Task: Create a sub task System Test and UAT for the task  Implement a new cloud-based human resources management system for a company in the project AriesPlan , assign it to team member softage.4@softage.net and update the status of the sub task to  On Track  , set the priority of the sub task to Low
Action: Mouse moved to (72, 340)
Screenshot: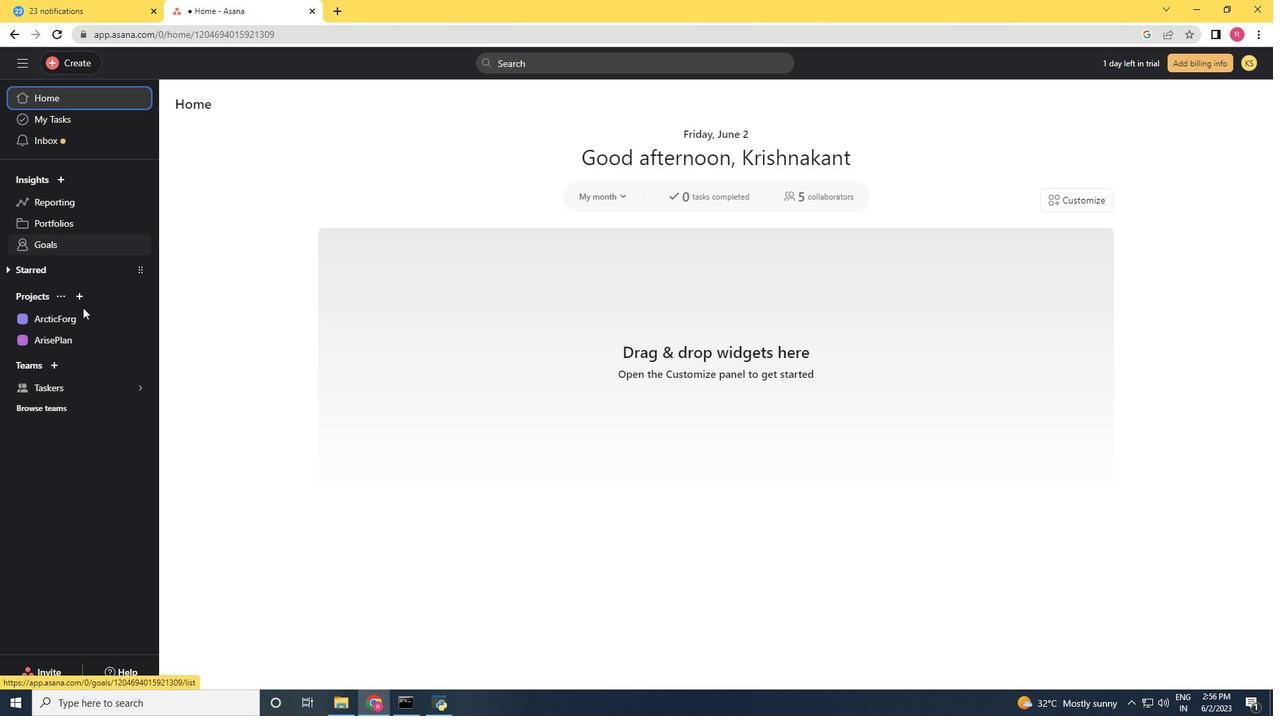 
Action: Mouse pressed left at (72, 340)
Screenshot: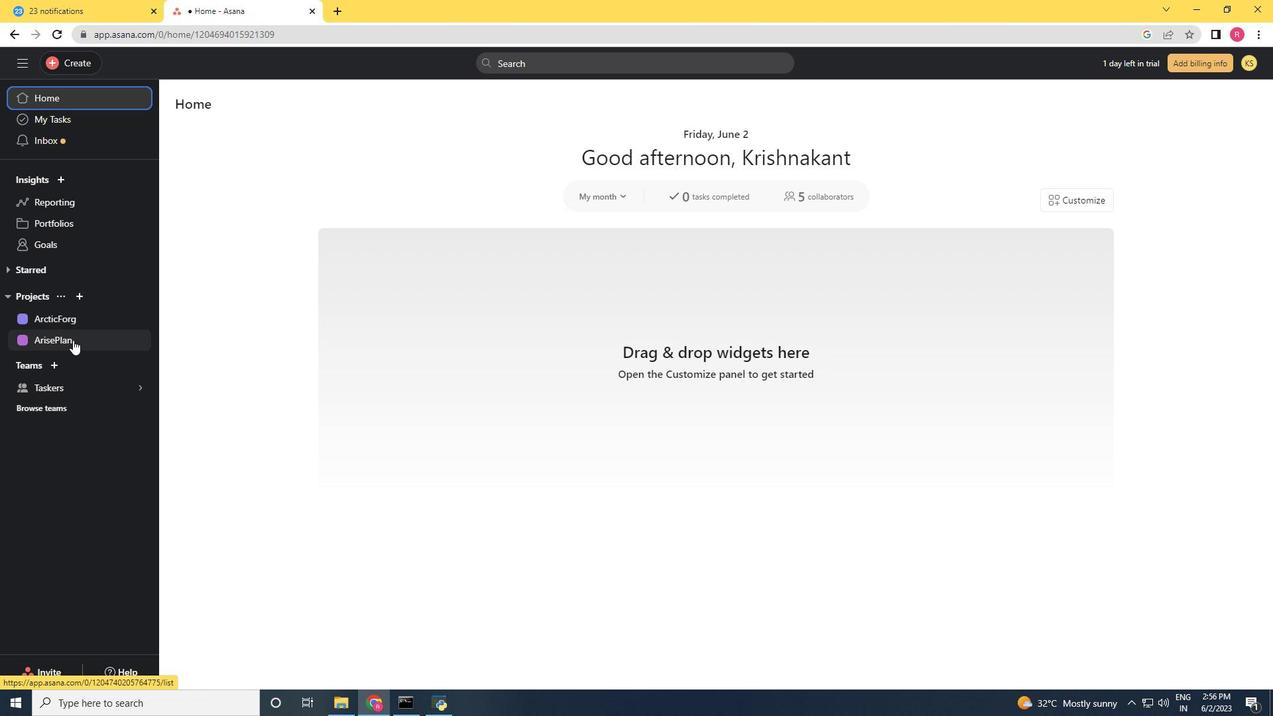 
Action: Mouse moved to (663, 283)
Screenshot: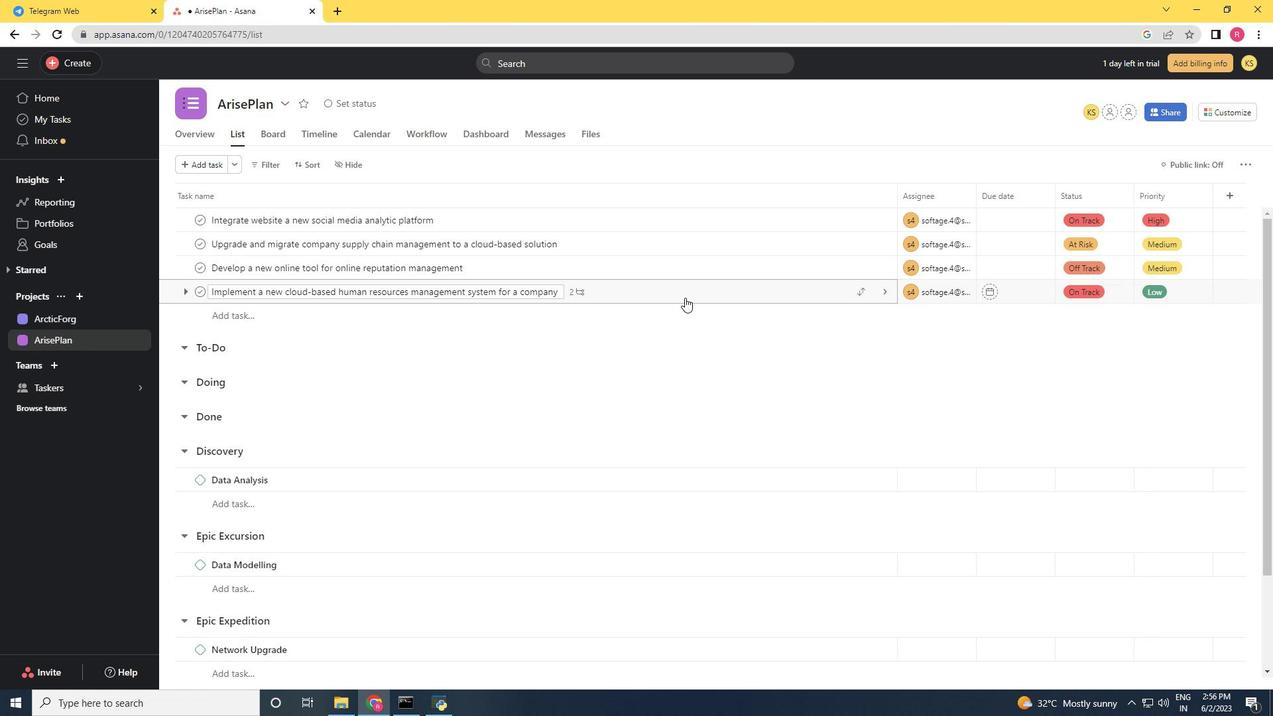 
Action: Mouse pressed left at (663, 283)
Screenshot: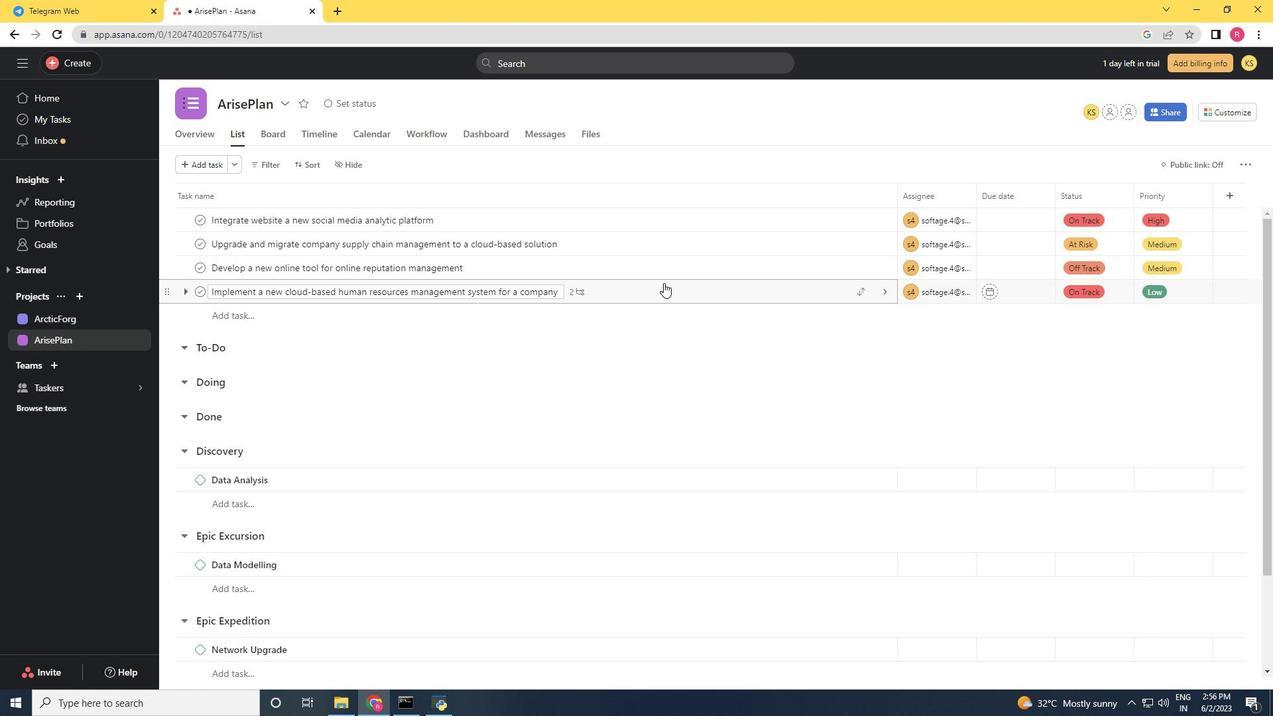 
Action: Mouse moved to (1107, 563)
Screenshot: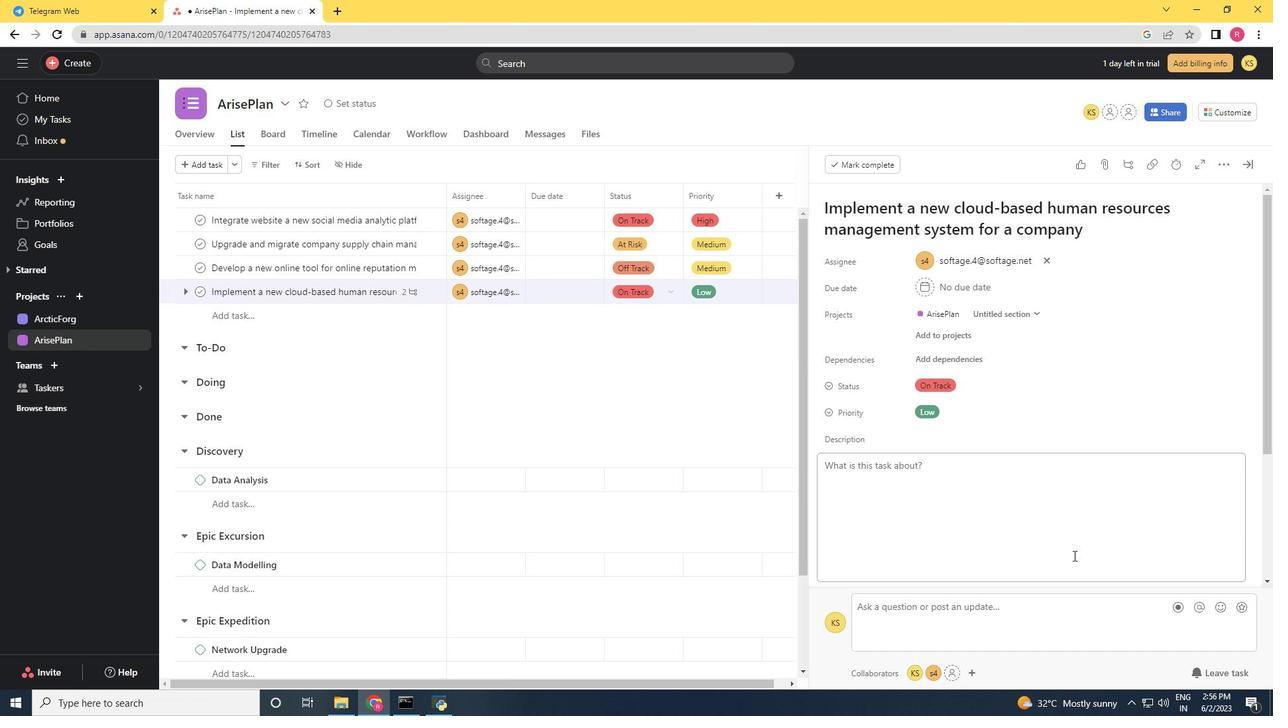 
Action: Mouse scrolled (1107, 563) with delta (0, 0)
Screenshot: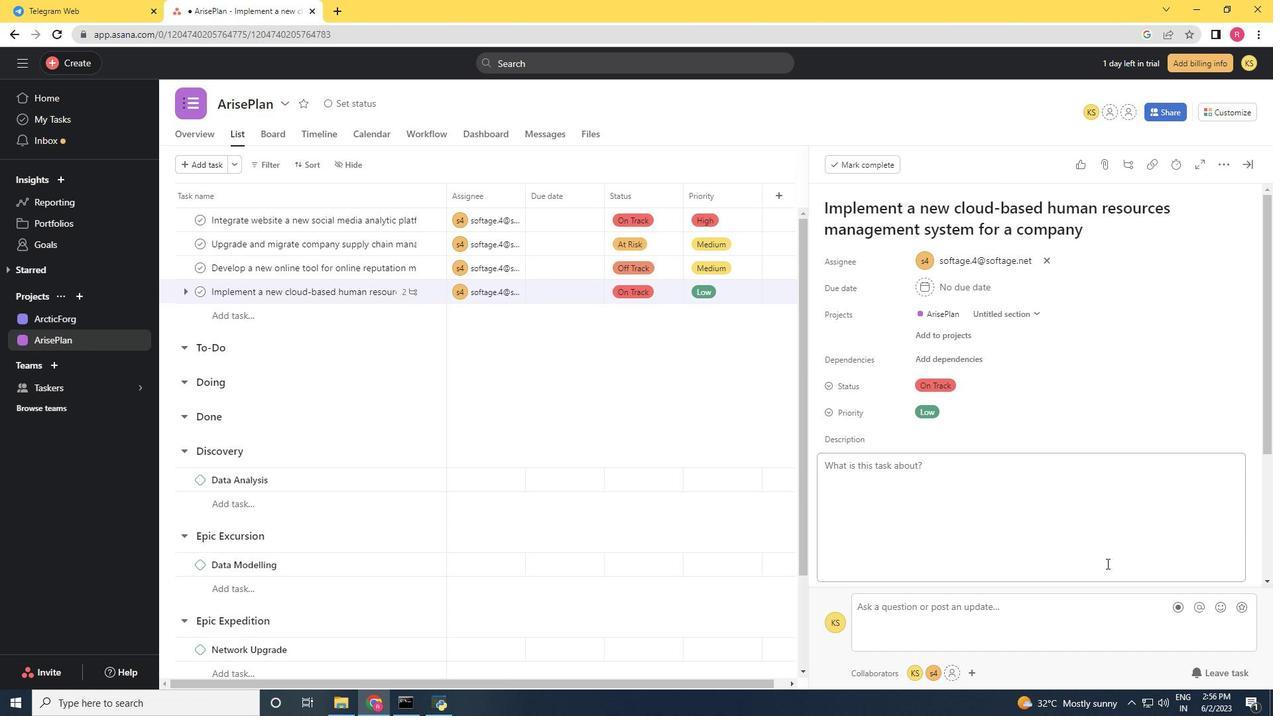
Action: Mouse scrolled (1107, 563) with delta (0, 0)
Screenshot: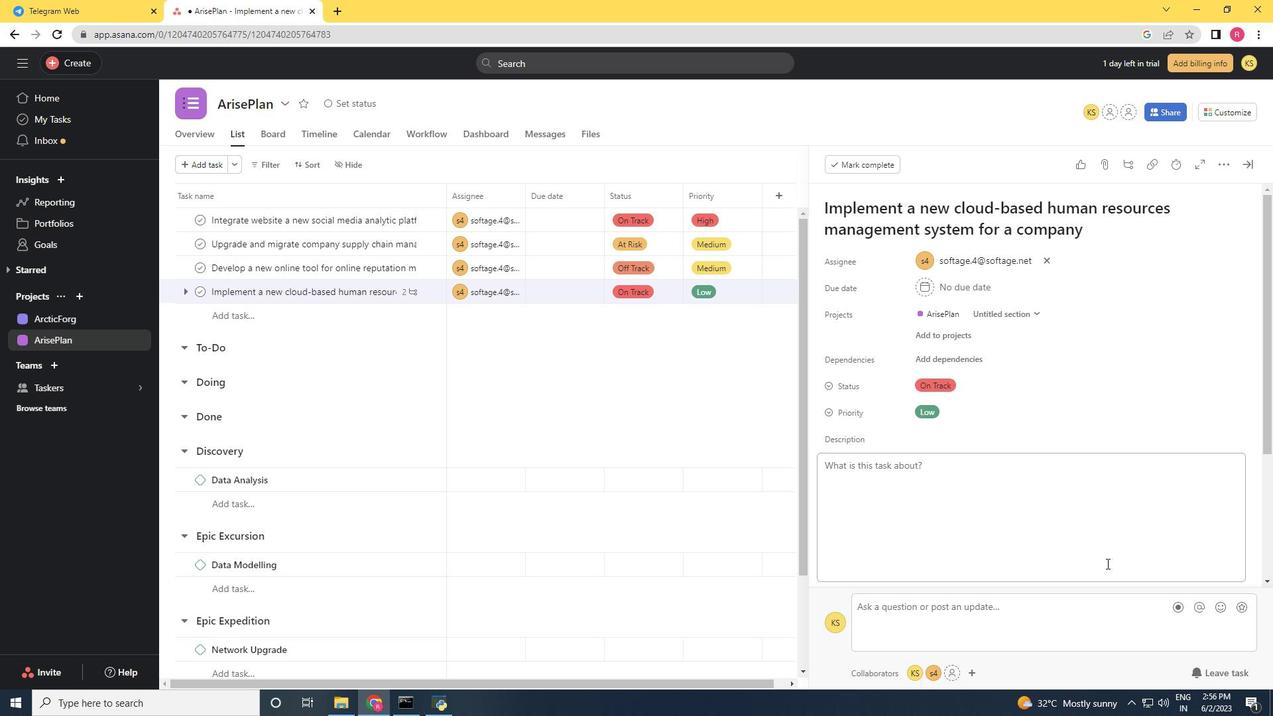 
Action: Mouse moved to (977, 553)
Screenshot: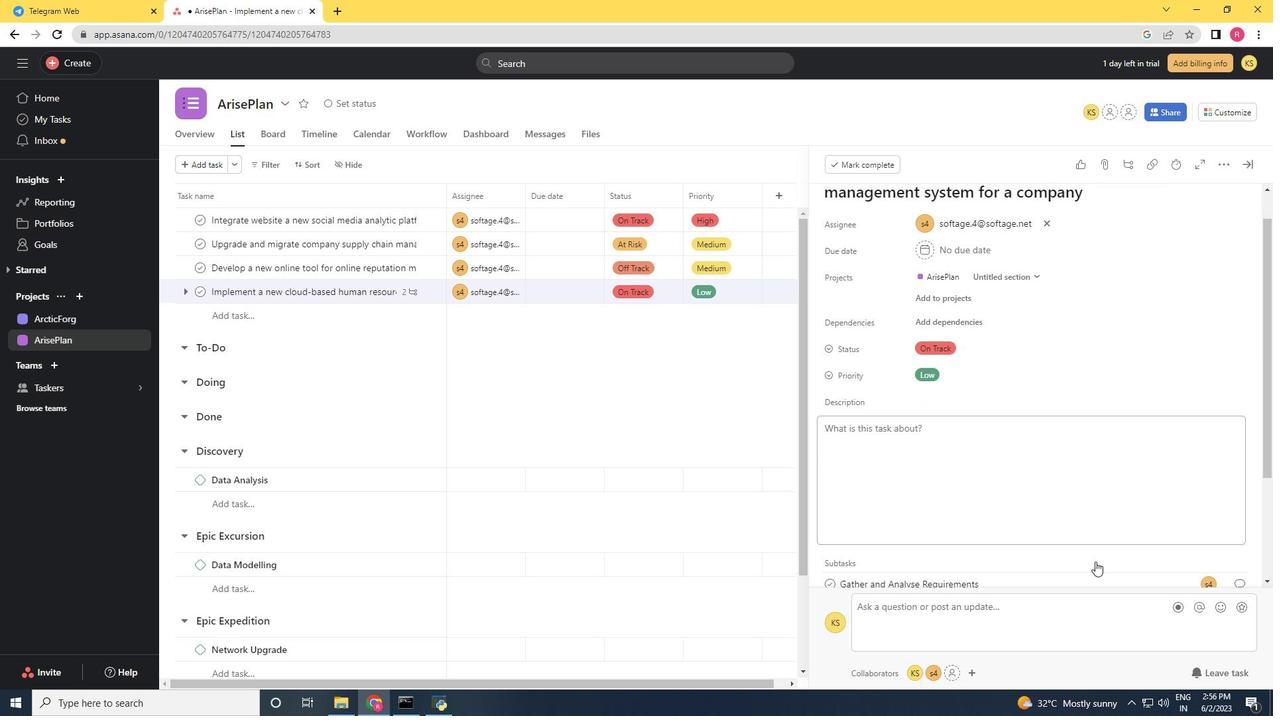
Action: Mouse scrolled (1081, 557) with delta (0, 0)
Screenshot: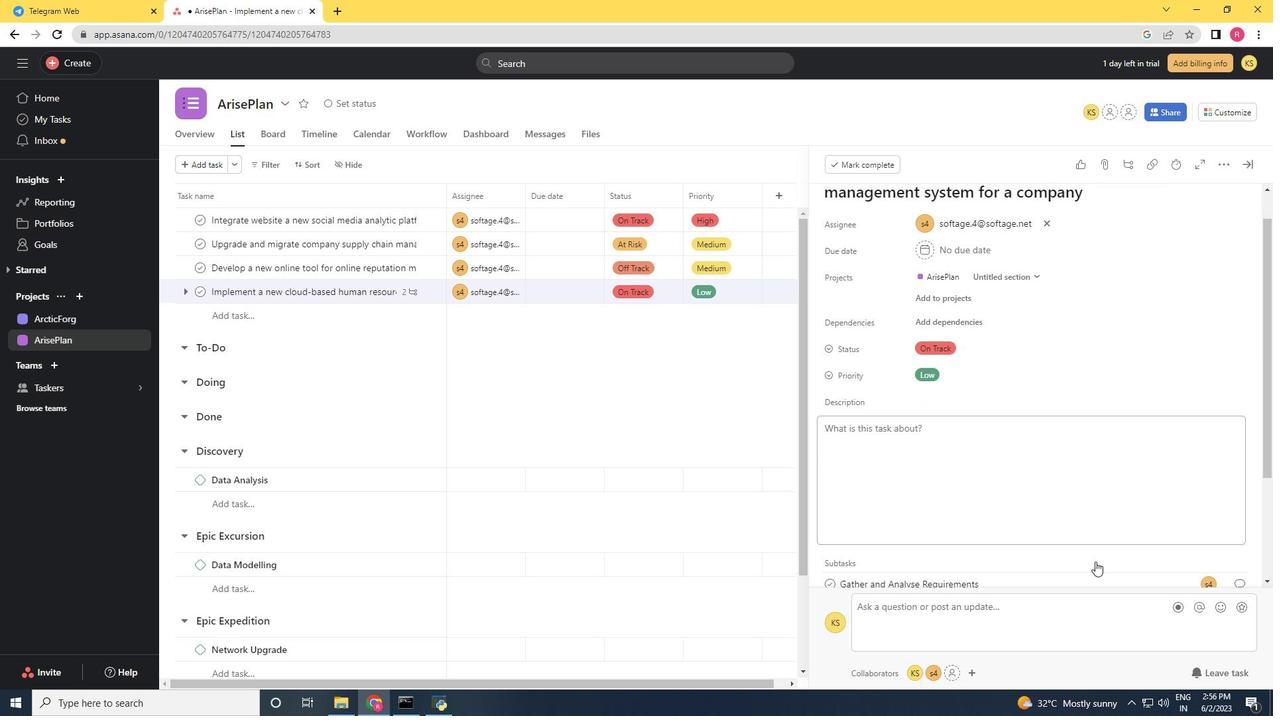 
Action: Mouse moved to (848, 483)
Screenshot: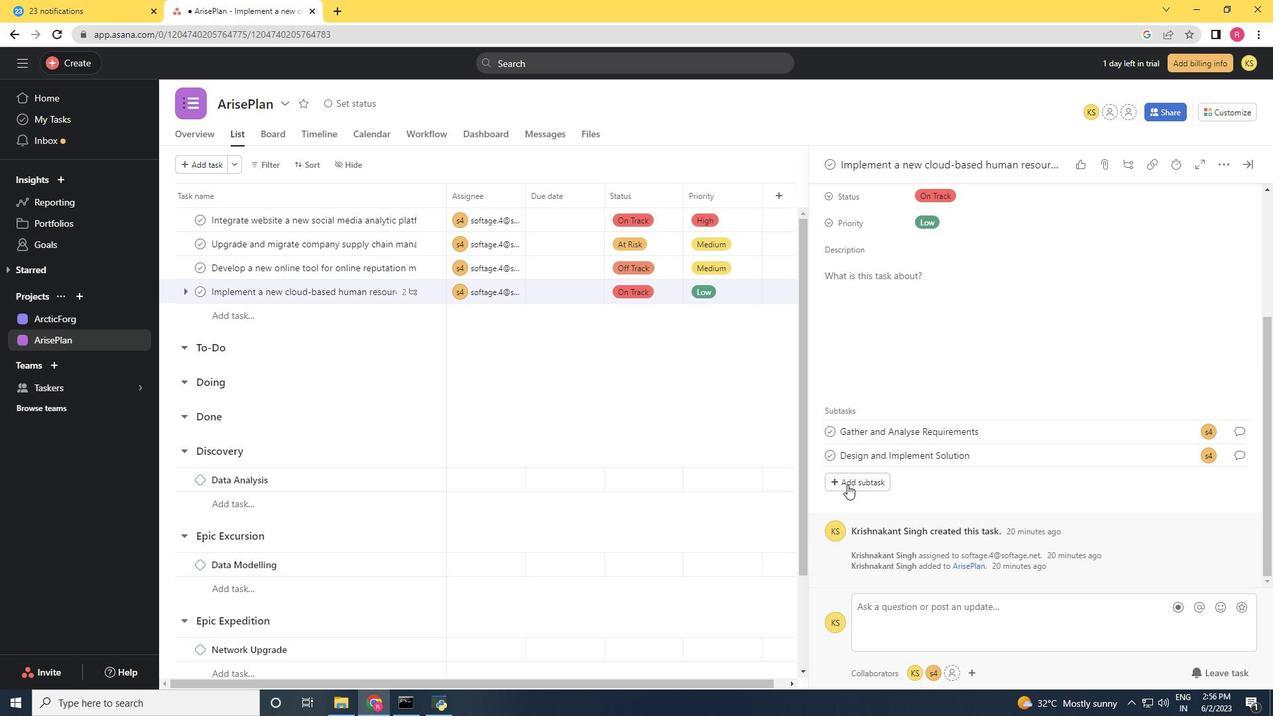 
Action: Mouse pressed left at (848, 483)
Screenshot: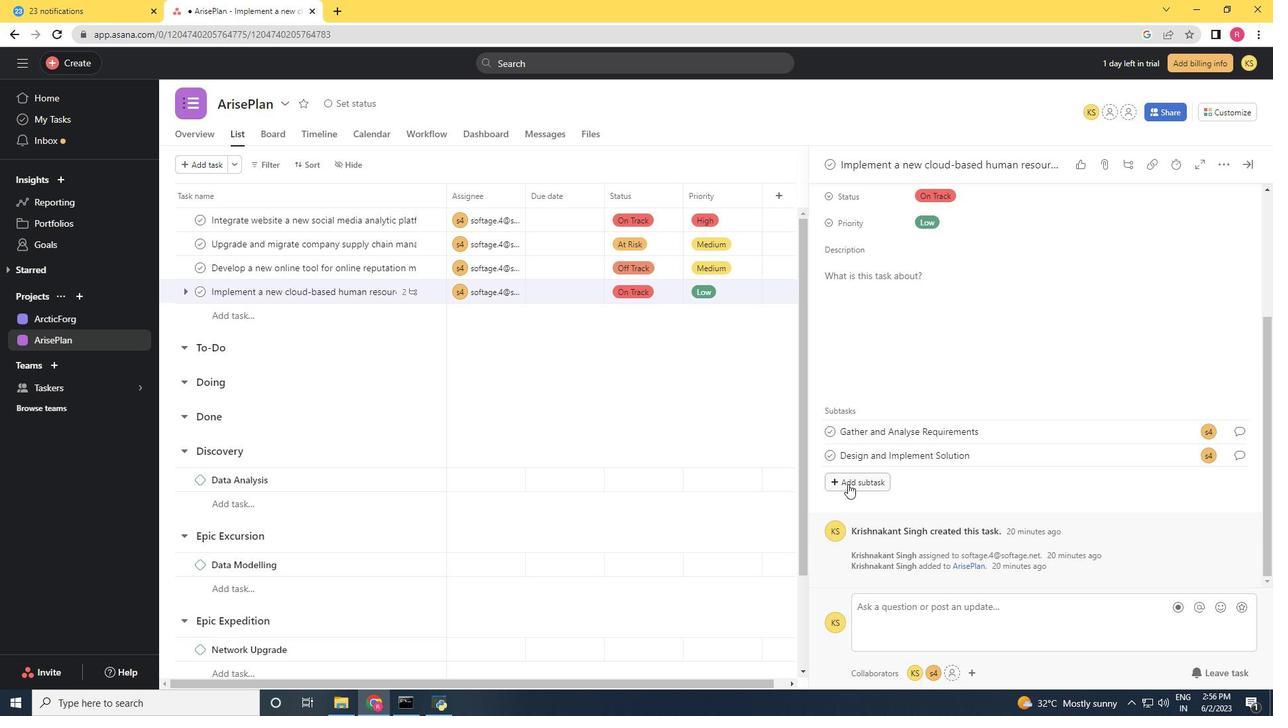 
Action: Mouse moved to (488, 412)
Screenshot: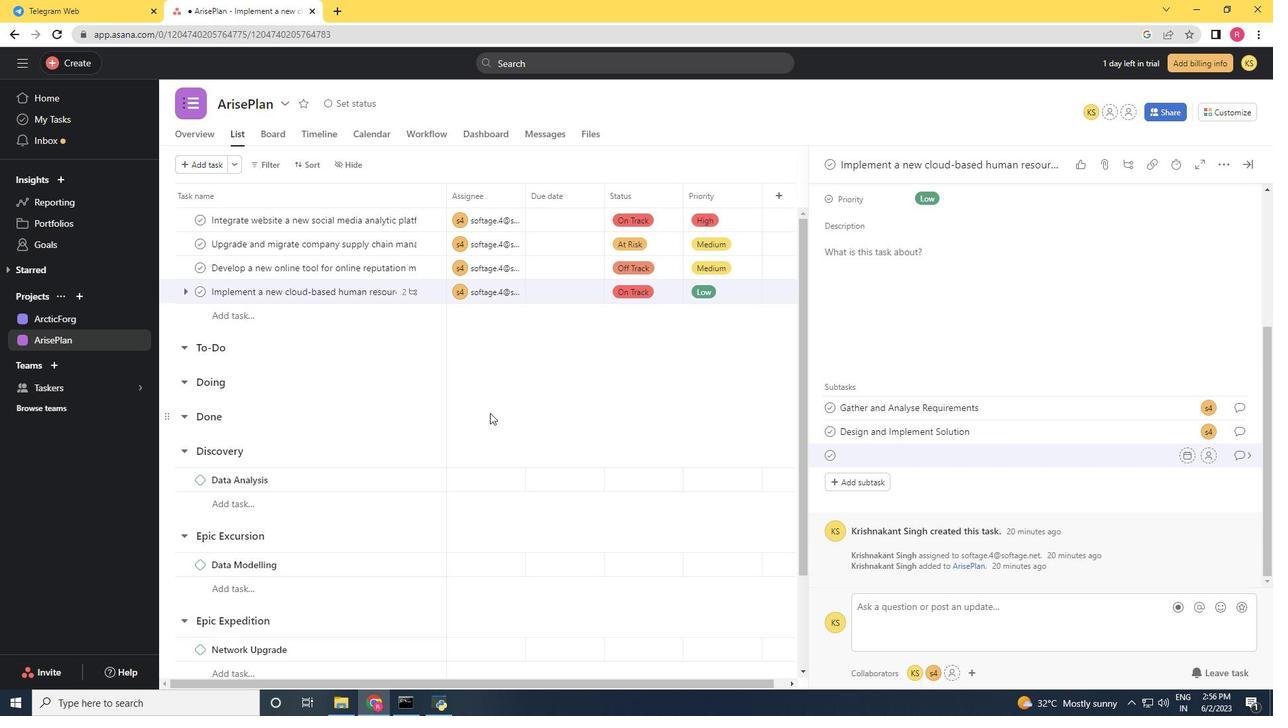 
Action: Key pressed <Key.shift><Key.shift><Key.shift><Key.shift><Key.shift><Key.shift><Key.shift><Key.shift><Key.shift><Key.shift><Key.shift><Key.shift><Key.shift><Key.shift><Key.shift><Key.shift><Key.shift><Key.shift><Key.shift><Key.shift>System<Key.space><Key.shift>Test<Key.space>and<Key.space><Key.shift>UAT
Screenshot: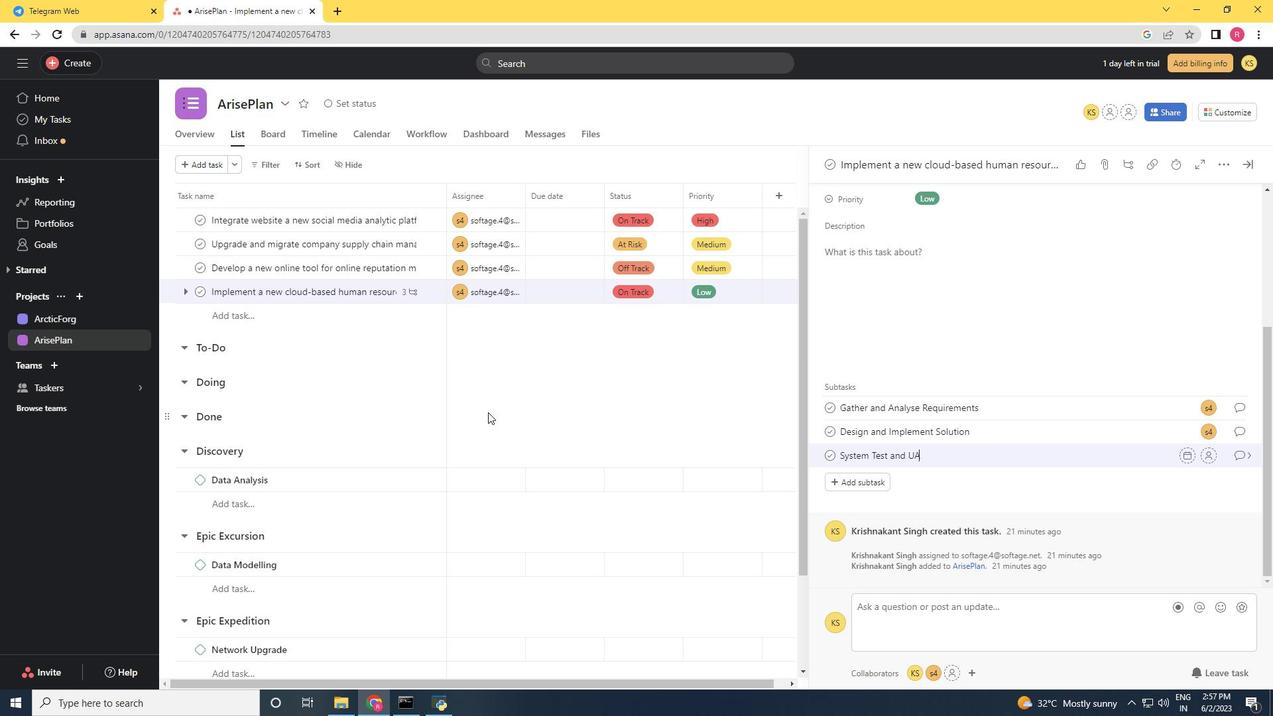 
Action: Mouse moved to (1208, 453)
Screenshot: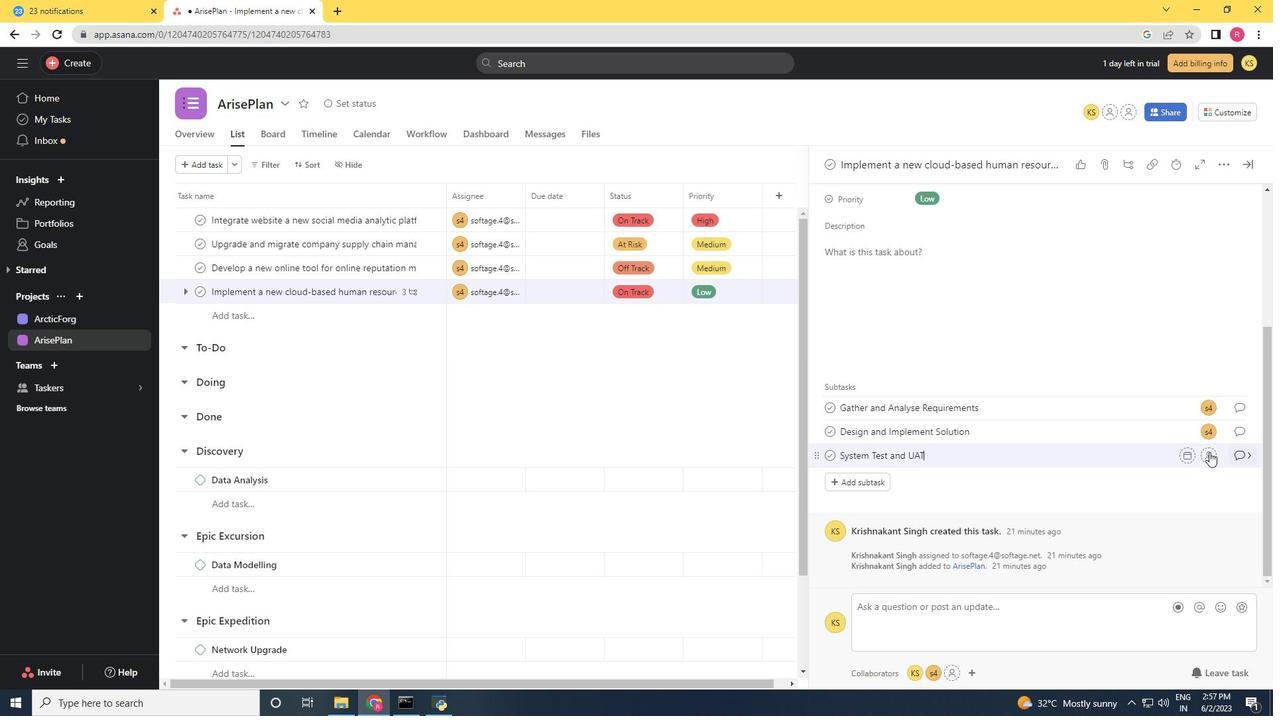 
Action: Mouse pressed left at (1208, 453)
Screenshot: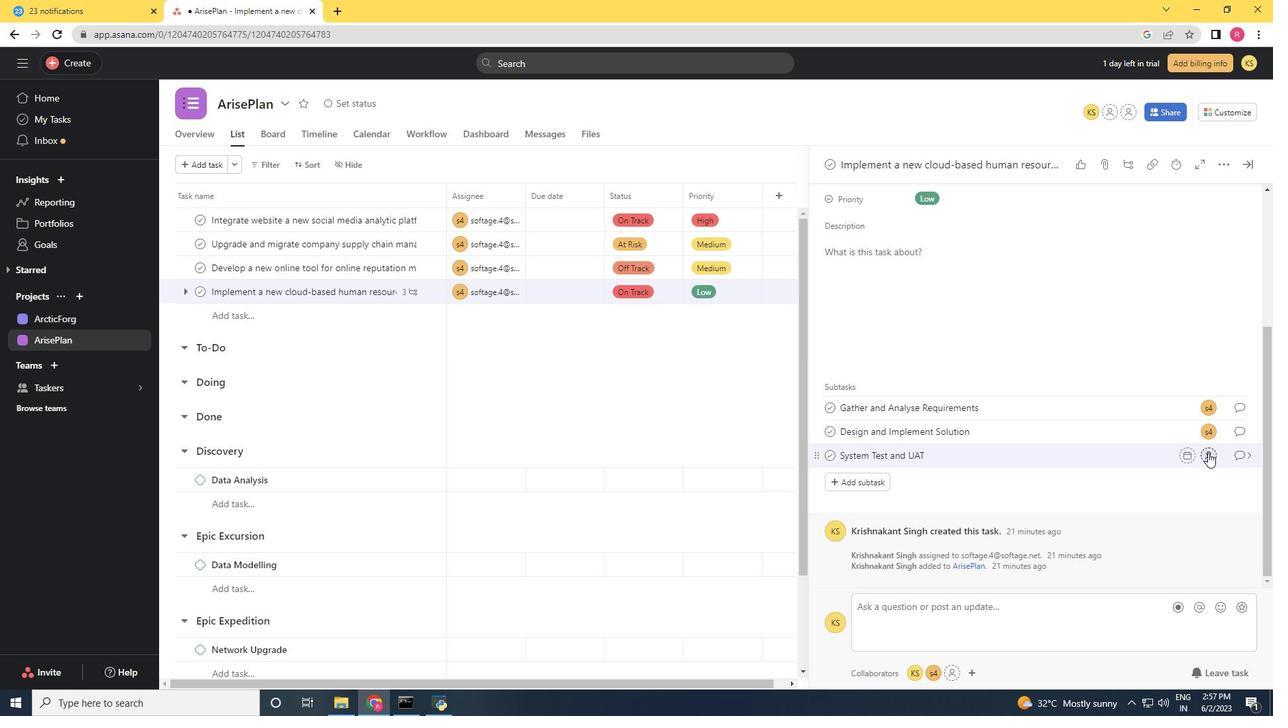 
Action: Mouse moved to (1016, 283)
Screenshot: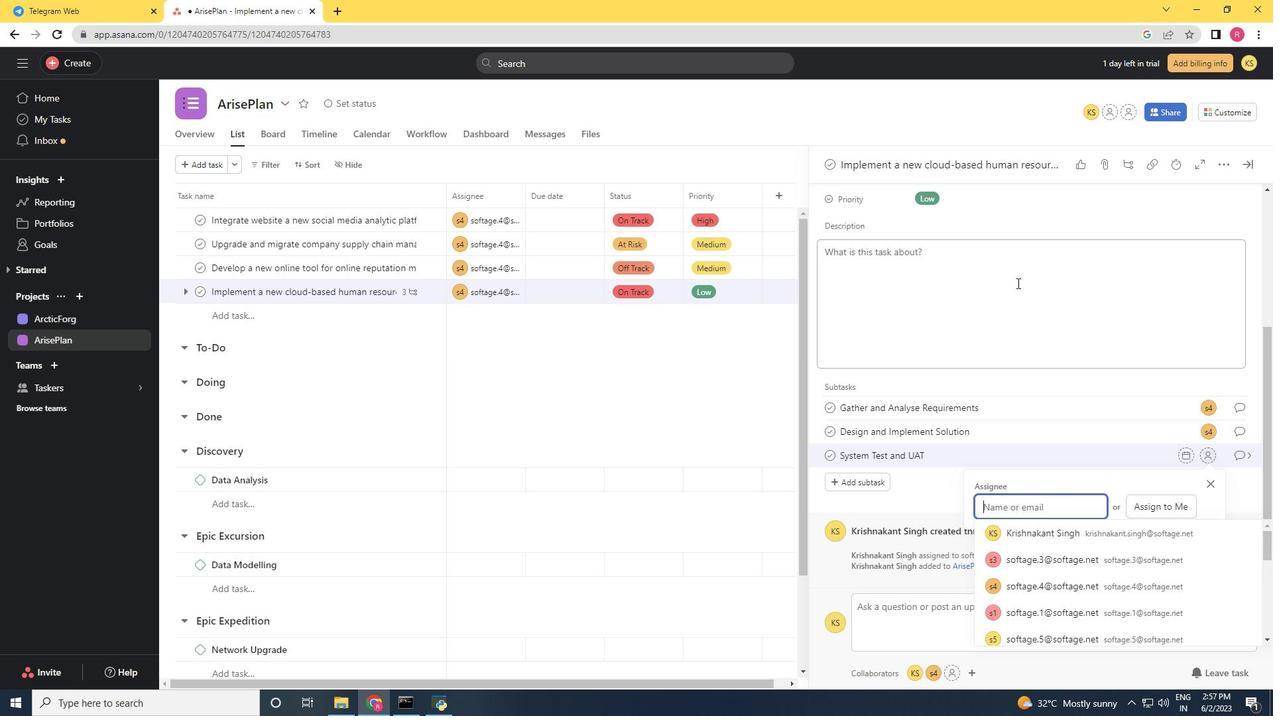 
Action: Key pressed softage.4<Key.shift>@softage.net
Screenshot: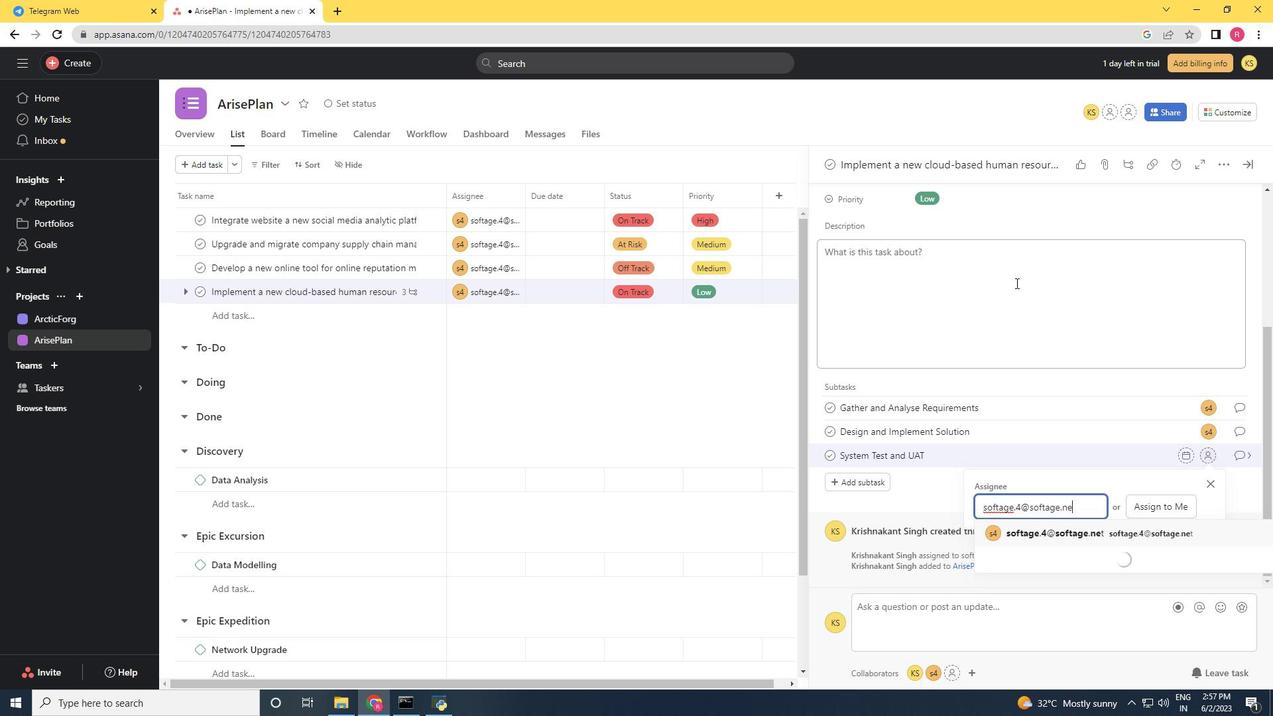 
Action: Mouse moved to (1116, 533)
Screenshot: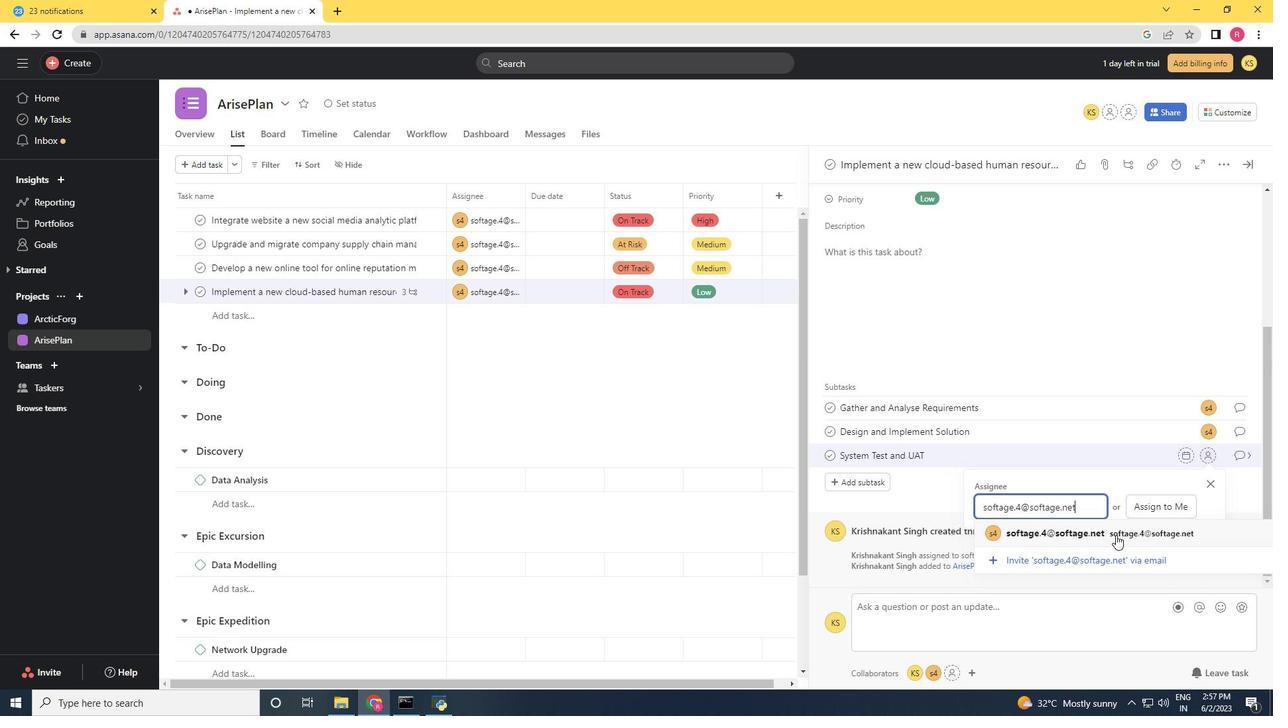 
Action: Mouse pressed left at (1116, 533)
Screenshot: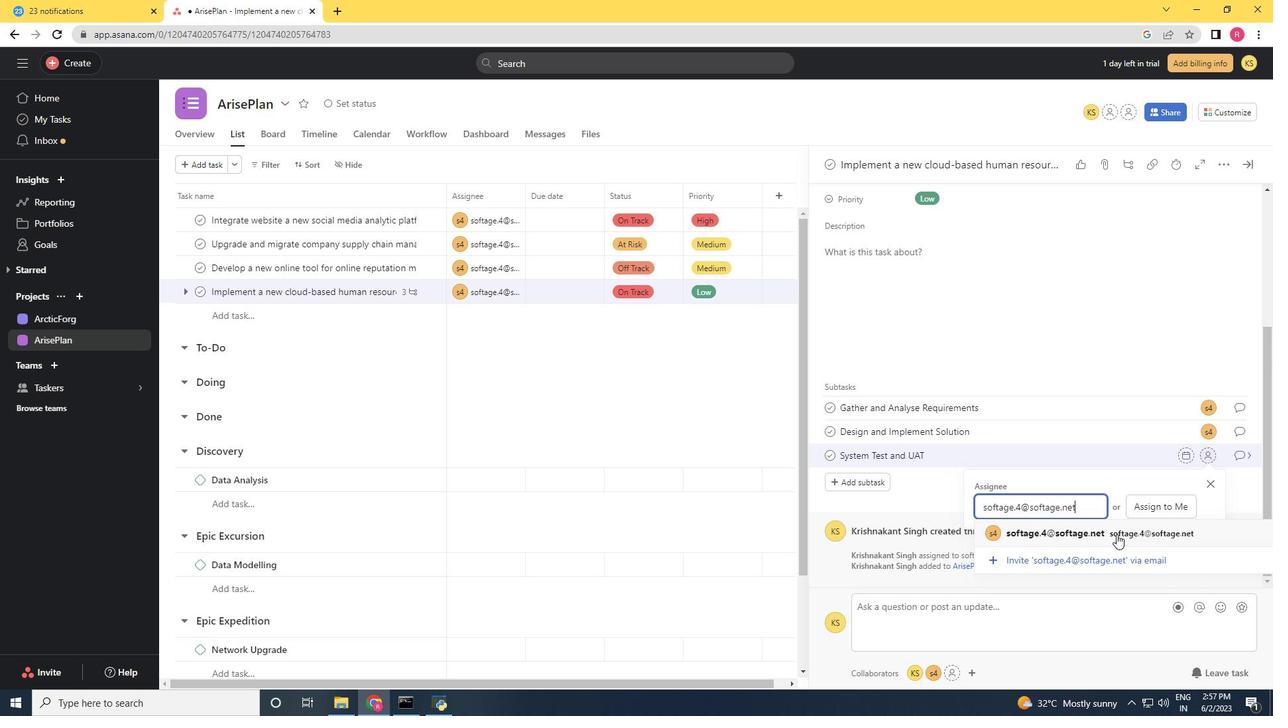
Action: Mouse moved to (1240, 455)
Screenshot: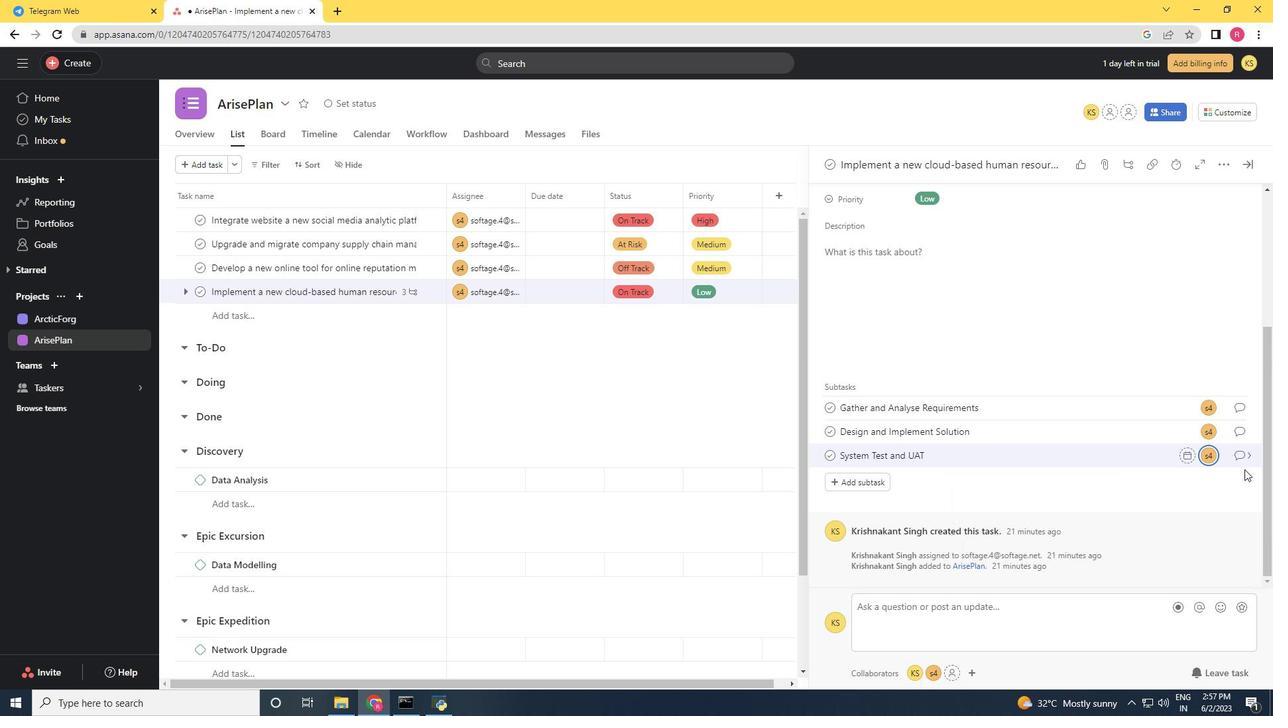 
Action: Mouse pressed left at (1240, 455)
Screenshot: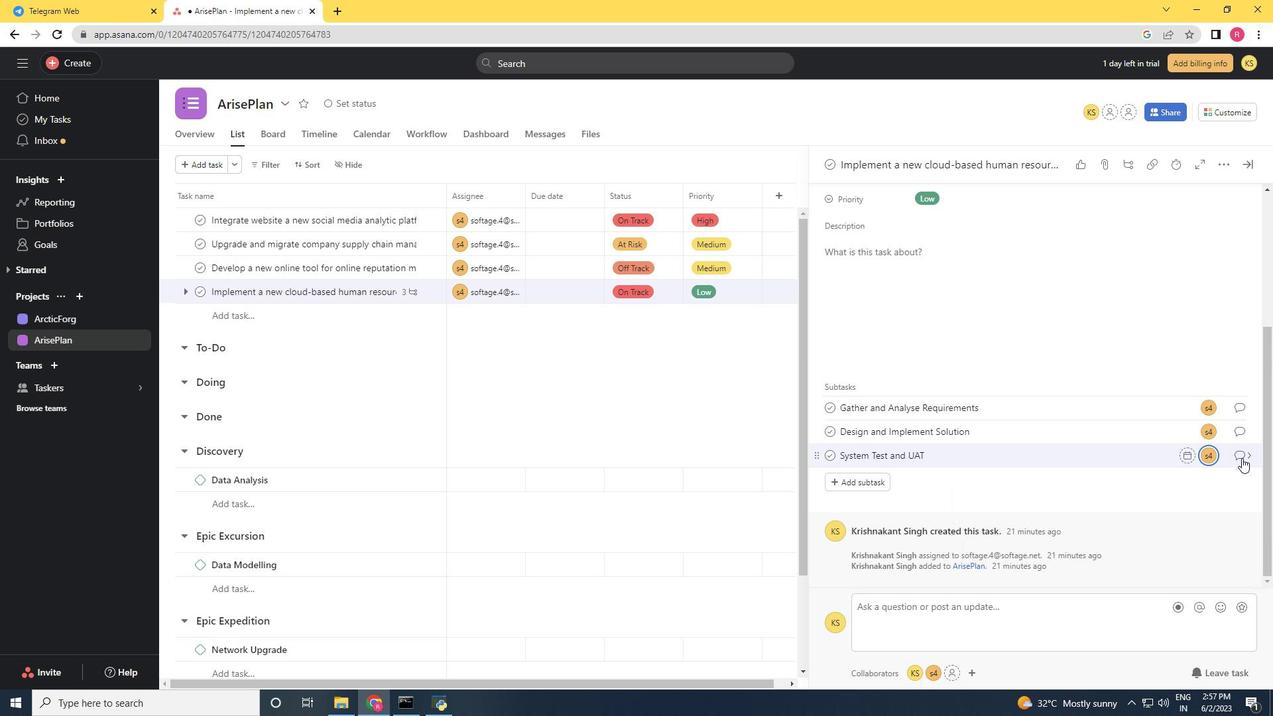 
Action: Mouse moved to (884, 352)
Screenshot: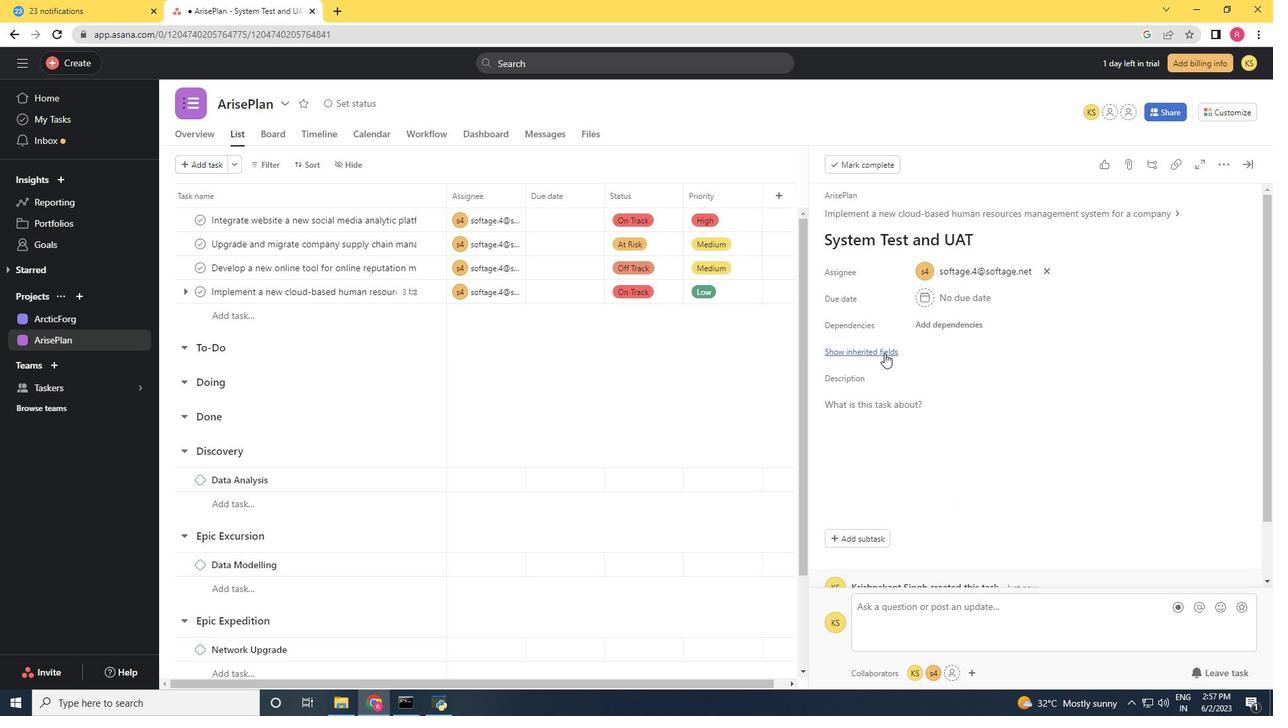 
Action: Mouse pressed left at (884, 352)
Screenshot: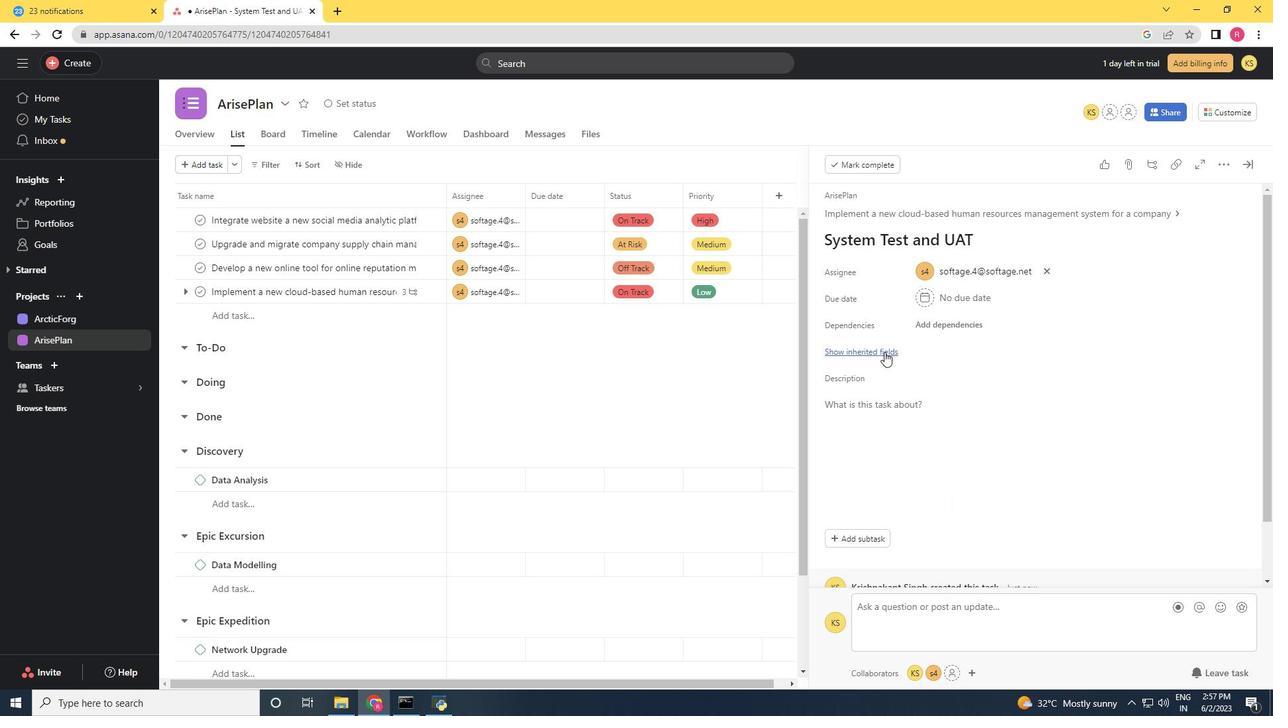 
Action: Mouse moved to (925, 380)
Screenshot: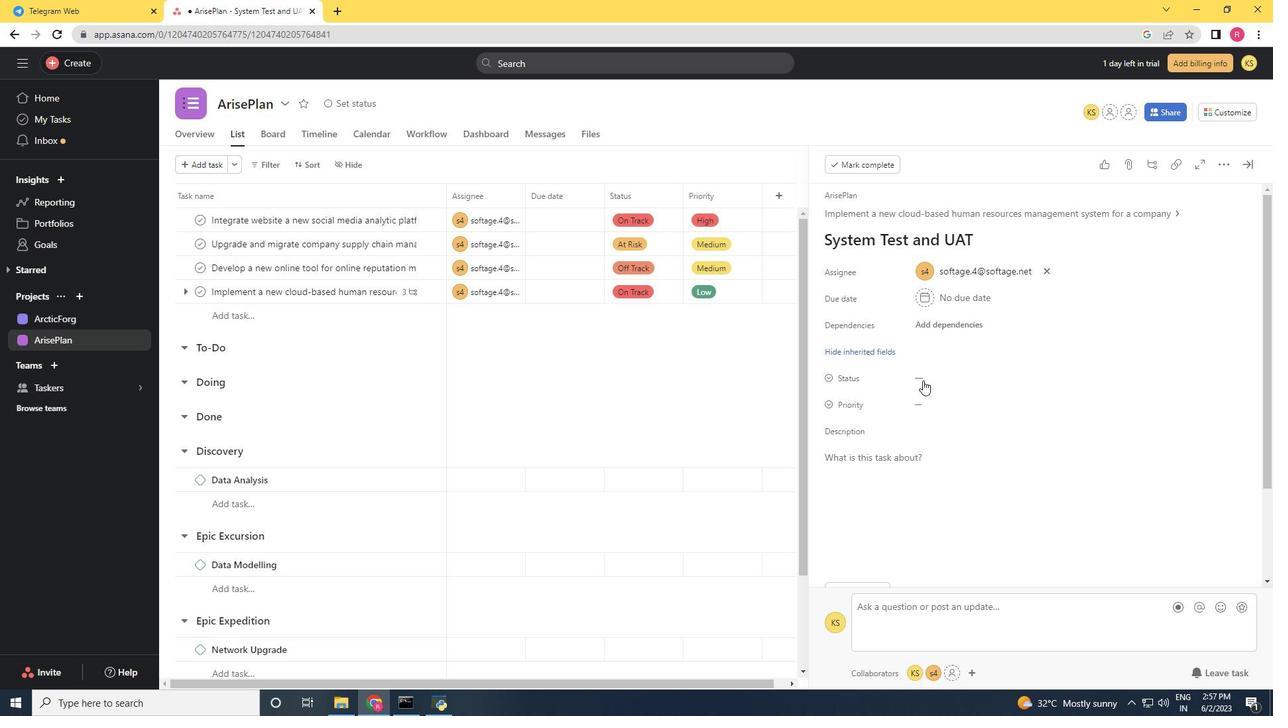 
Action: Mouse pressed left at (925, 380)
Screenshot: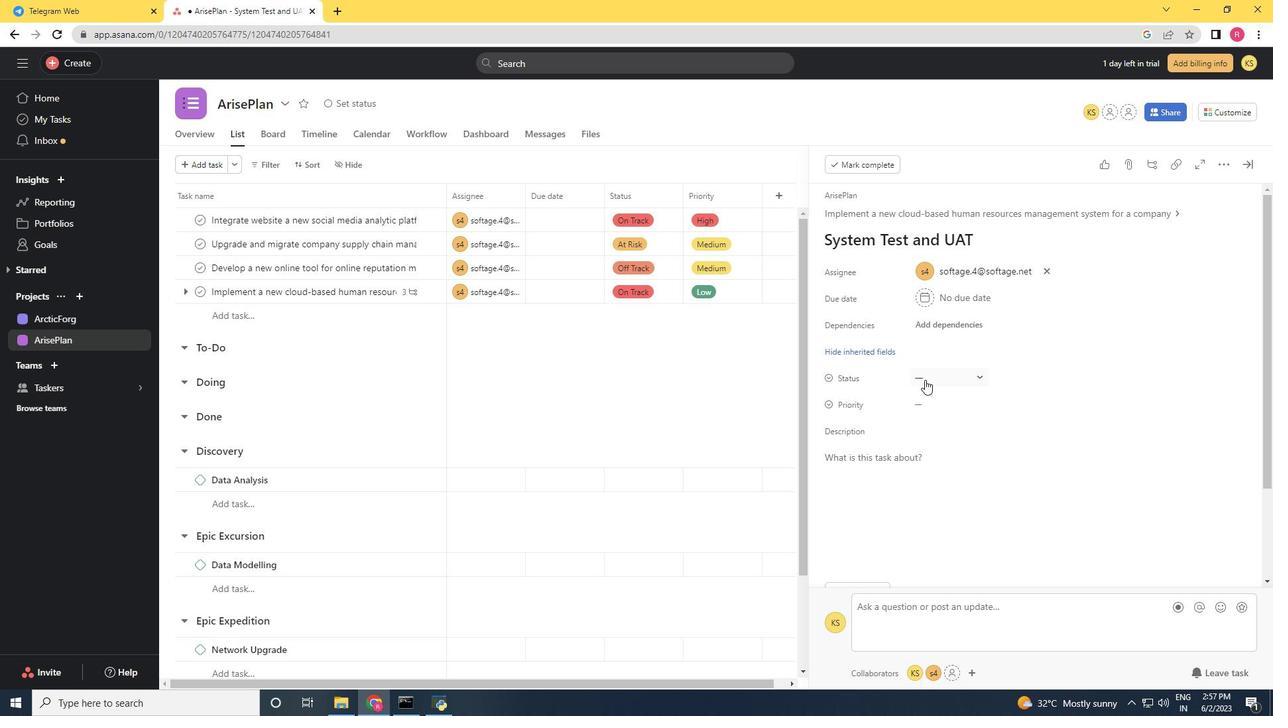 
Action: Mouse moved to (967, 423)
Screenshot: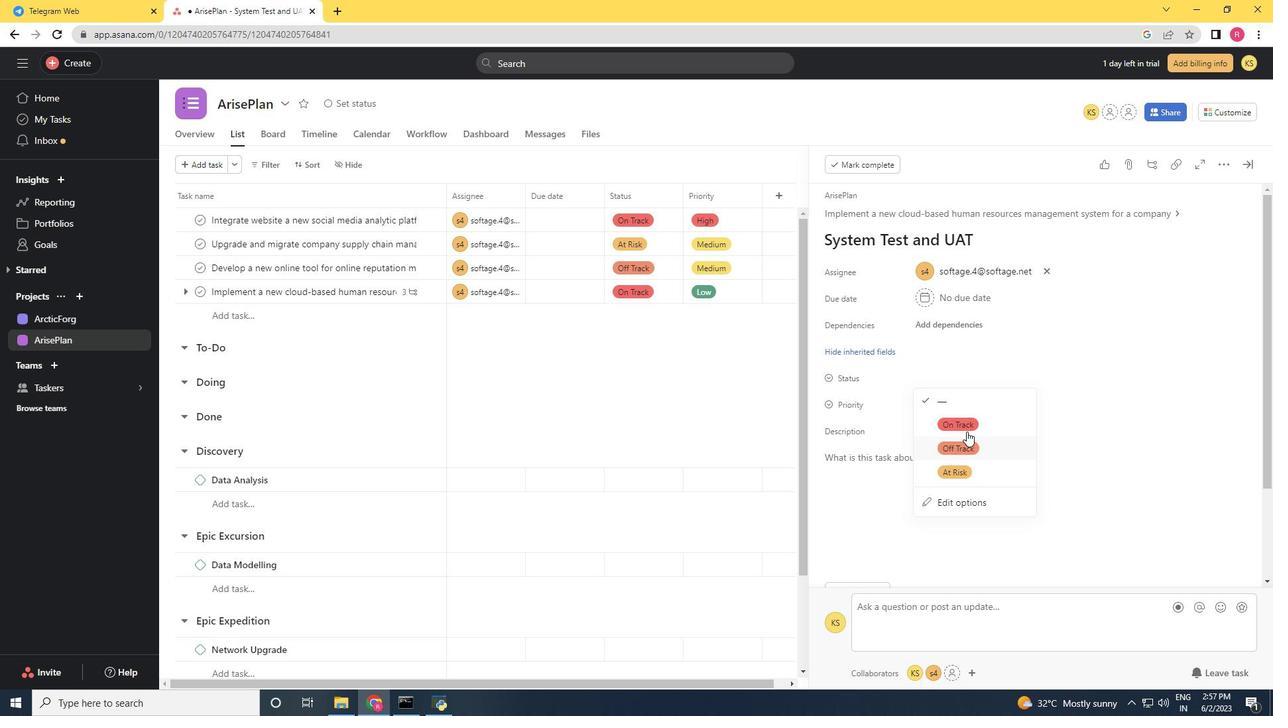 
Action: Mouse pressed left at (967, 423)
Screenshot: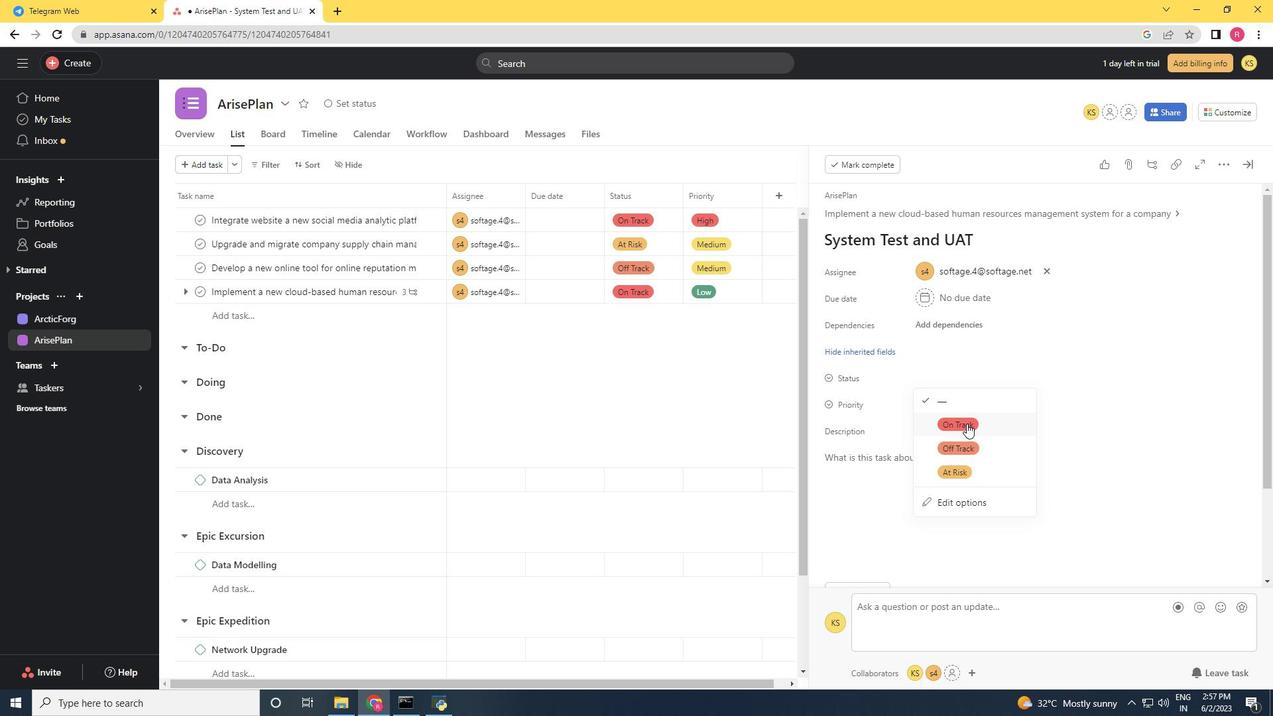 
Action: Mouse moved to (931, 403)
Screenshot: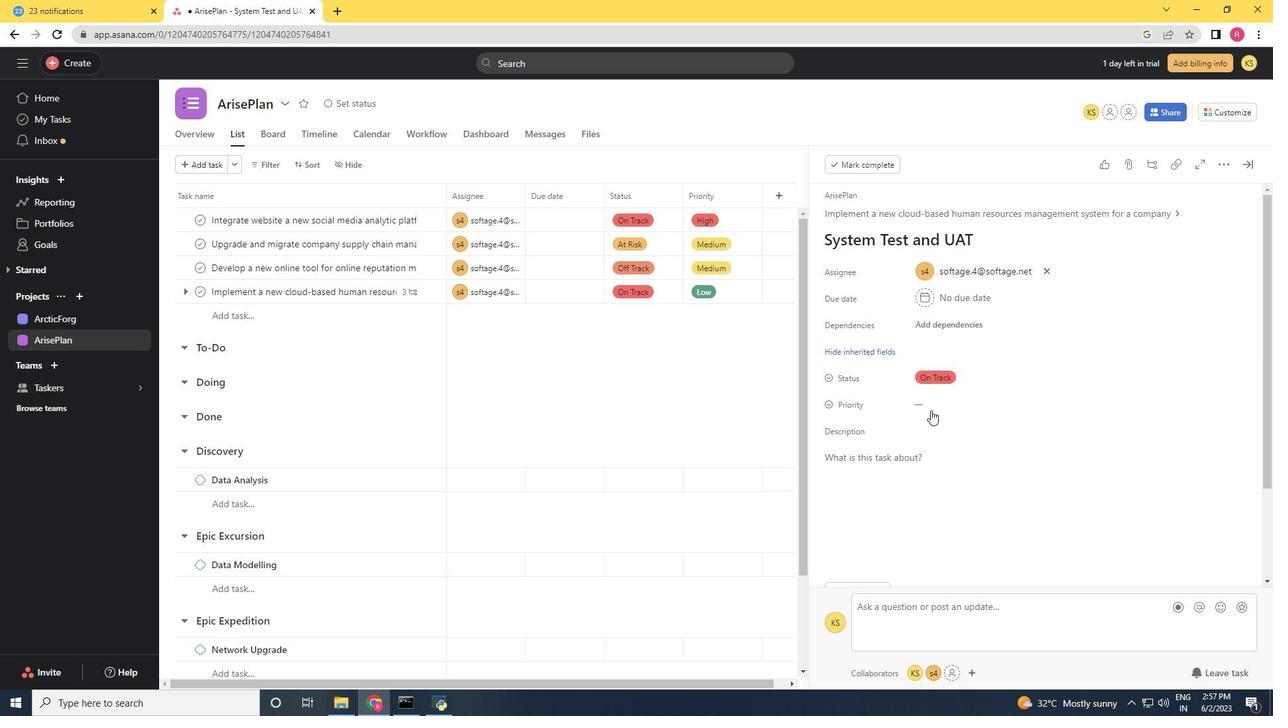 
Action: Mouse pressed left at (931, 403)
Screenshot: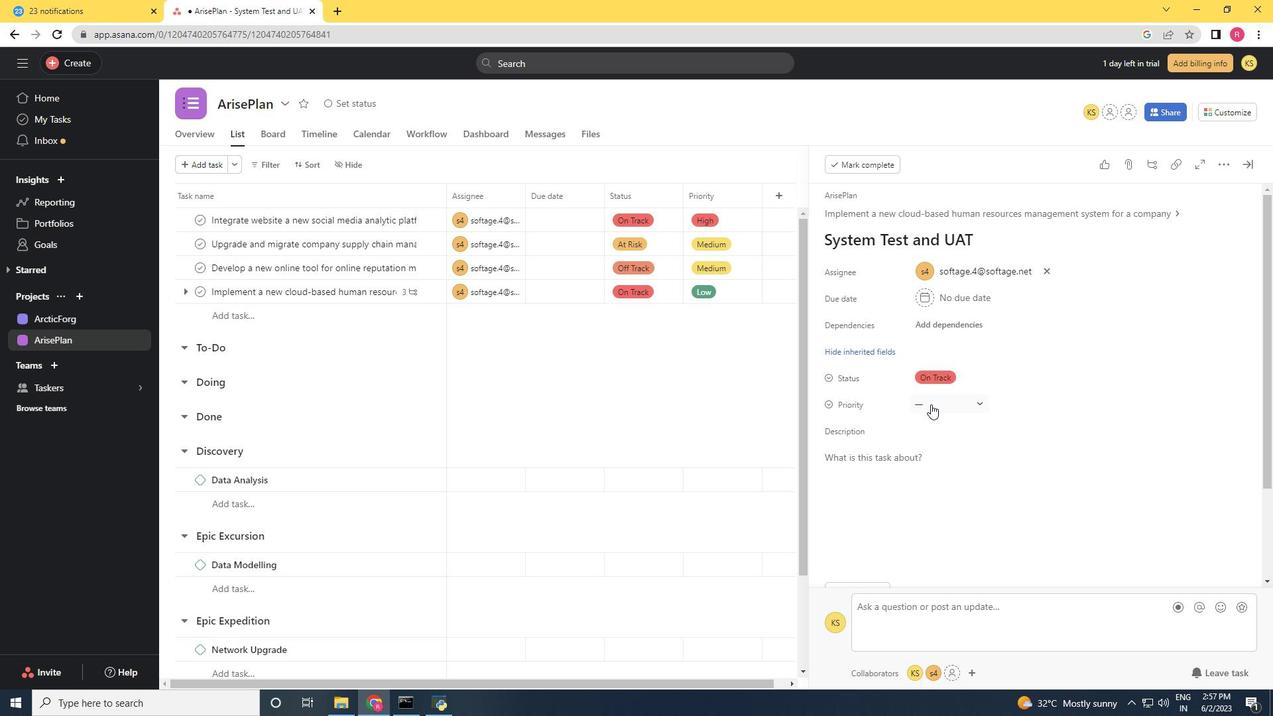 
Action: Mouse moved to (954, 494)
Screenshot: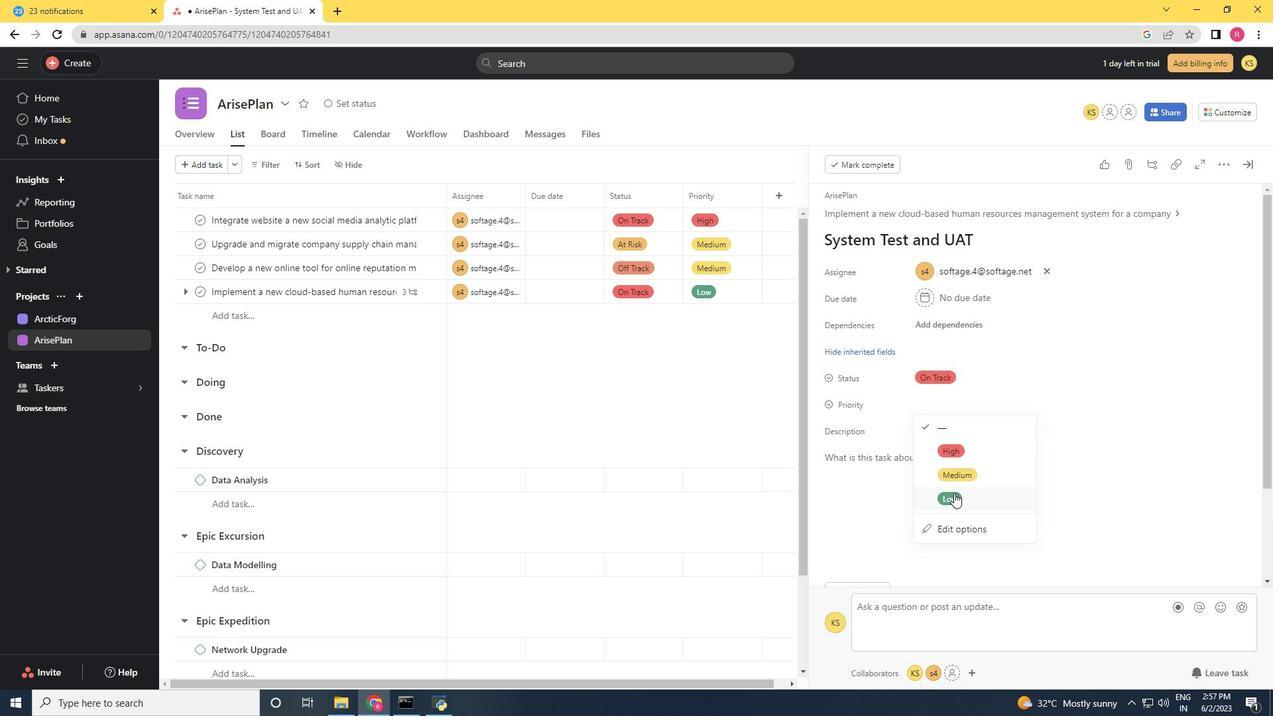 
Action: Mouse pressed left at (954, 494)
Screenshot: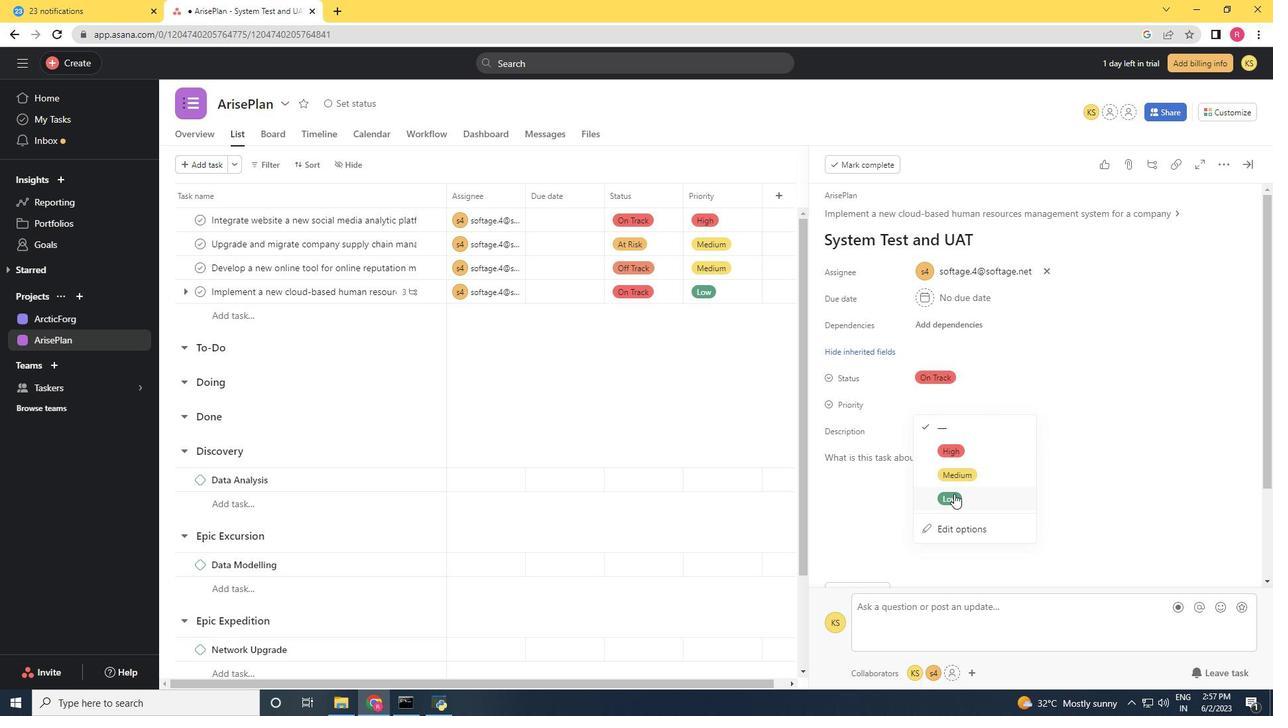 
Action: Mouse moved to (816, 506)
Screenshot: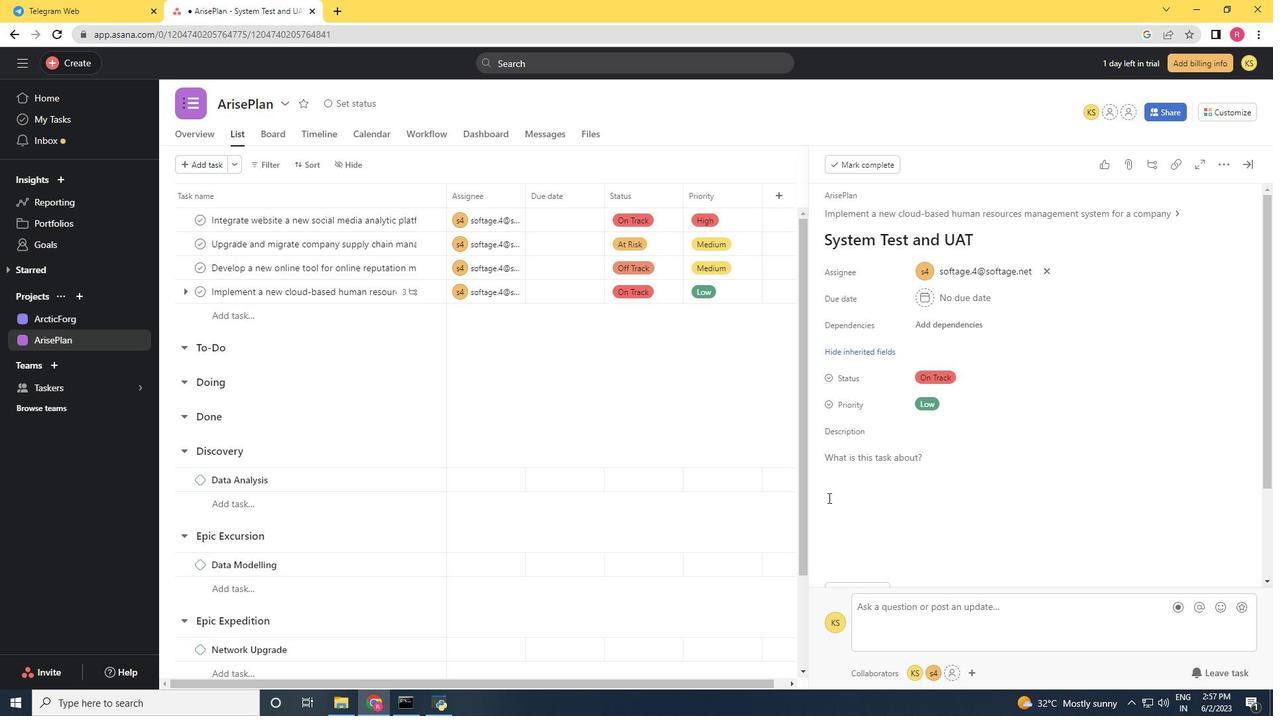 
